 Task: Create in the project CitrusTech in Backlog an issue 'Develop a new tool for automated testing of mobile application battery consumption and optimization', assign it to team member softage.4@softage.net and change the status to IN PROGRESS. Create in the project CitrusTech in Backlog an issue 'Upgrade the website aesthetics and design of a web application to improve user experience and engagement', assign it to team member softage.1@softage.net and change the status to IN PROGRESS
Action: Mouse moved to (212, 59)
Screenshot: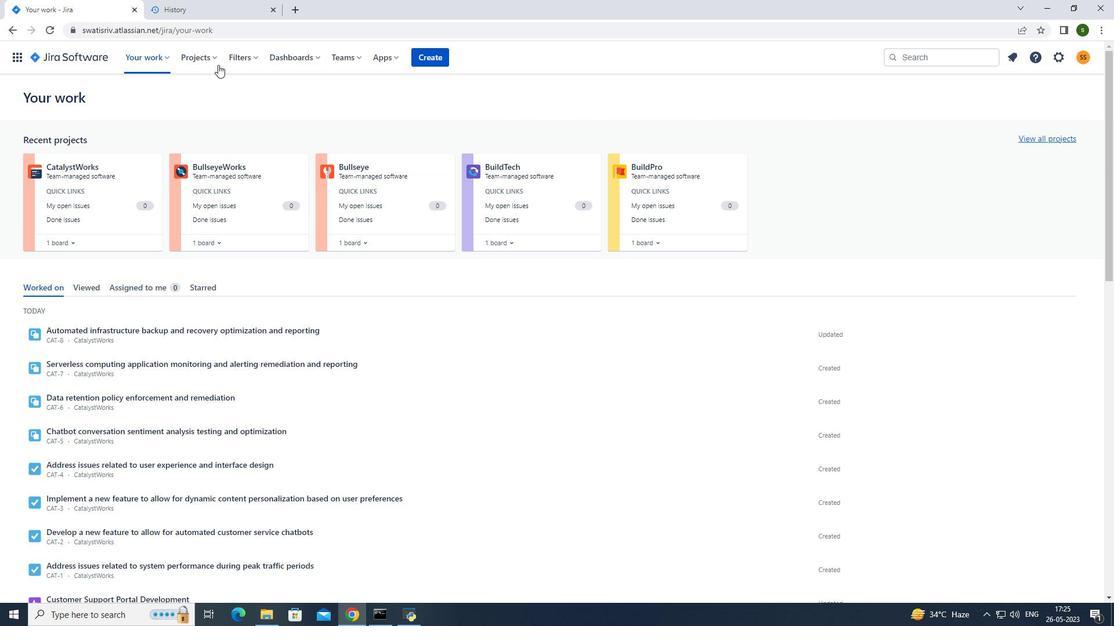 
Action: Mouse pressed left at (212, 59)
Screenshot: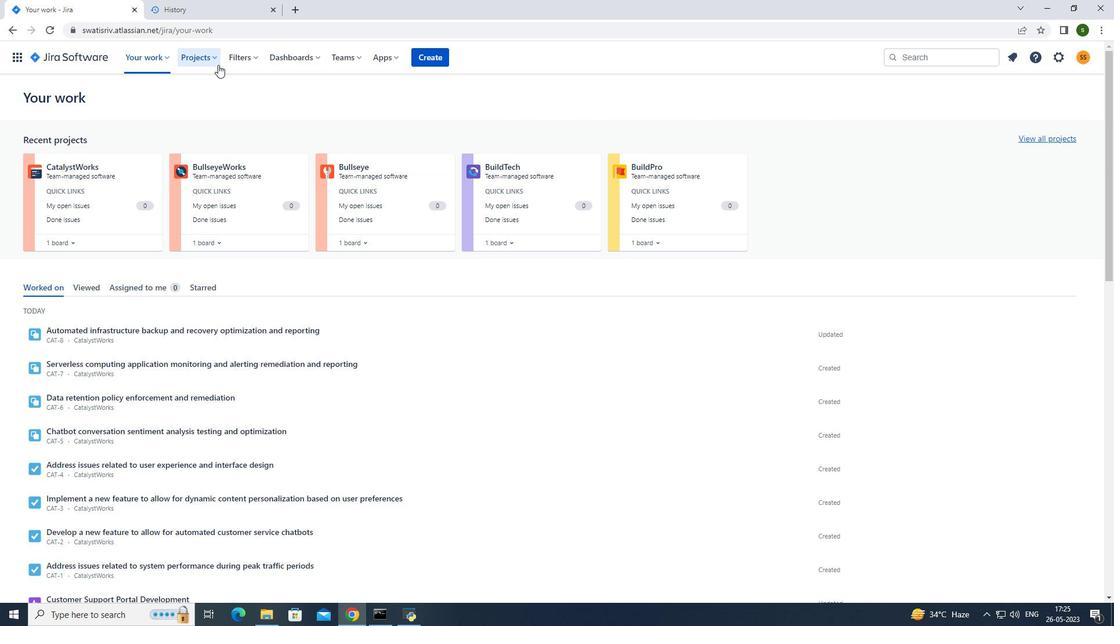 
Action: Mouse moved to (236, 97)
Screenshot: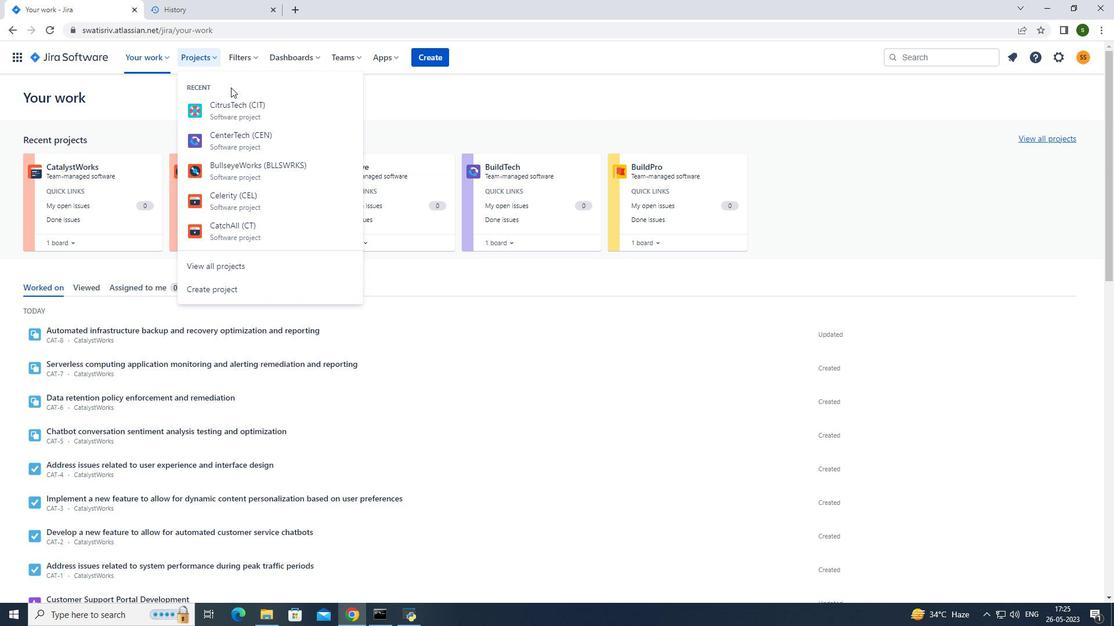 
Action: Mouse pressed left at (236, 97)
Screenshot: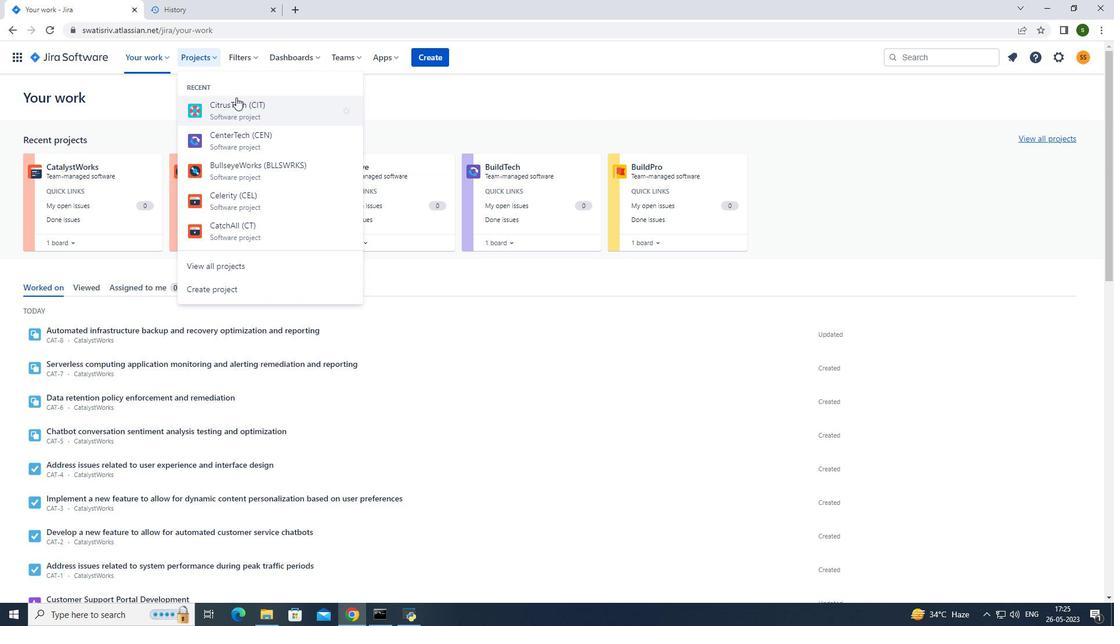 
Action: Mouse moved to (81, 181)
Screenshot: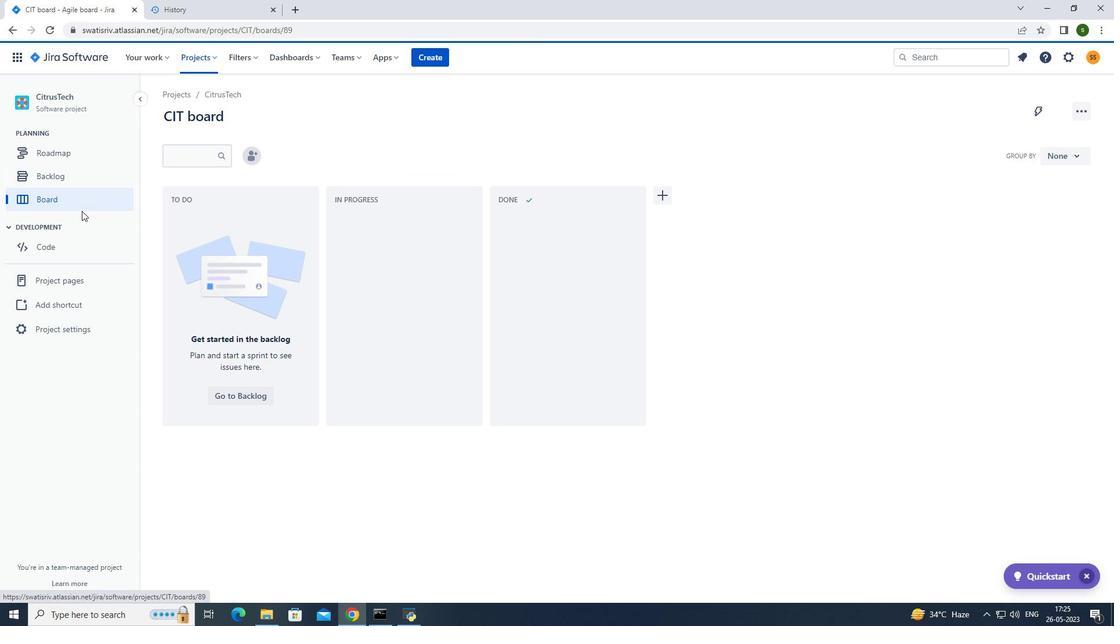 
Action: Mouse pressed left at (81, 181)
Screenshot: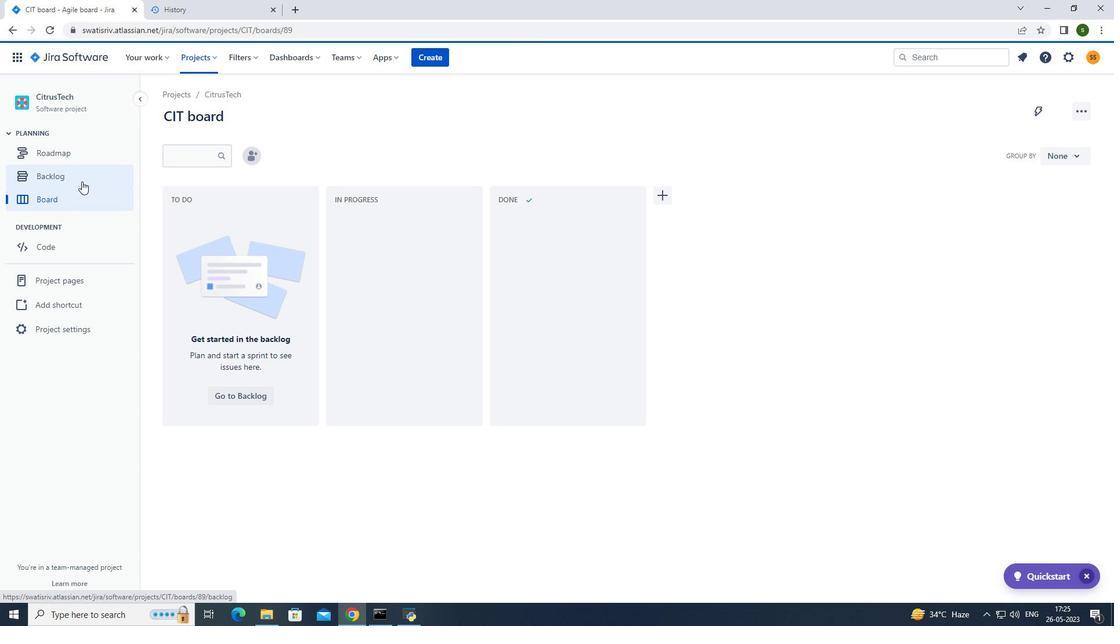 
Action: Mouse moved to (425, 428)
Screenshot: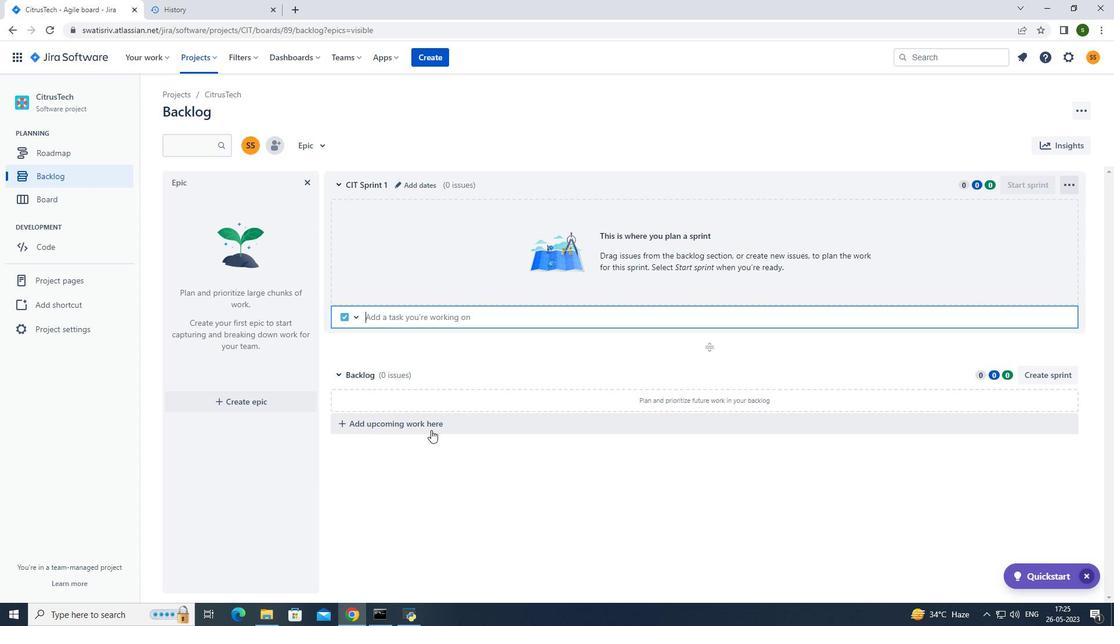 
Action: Mouse pressed left at (425, 428)
Screenshot: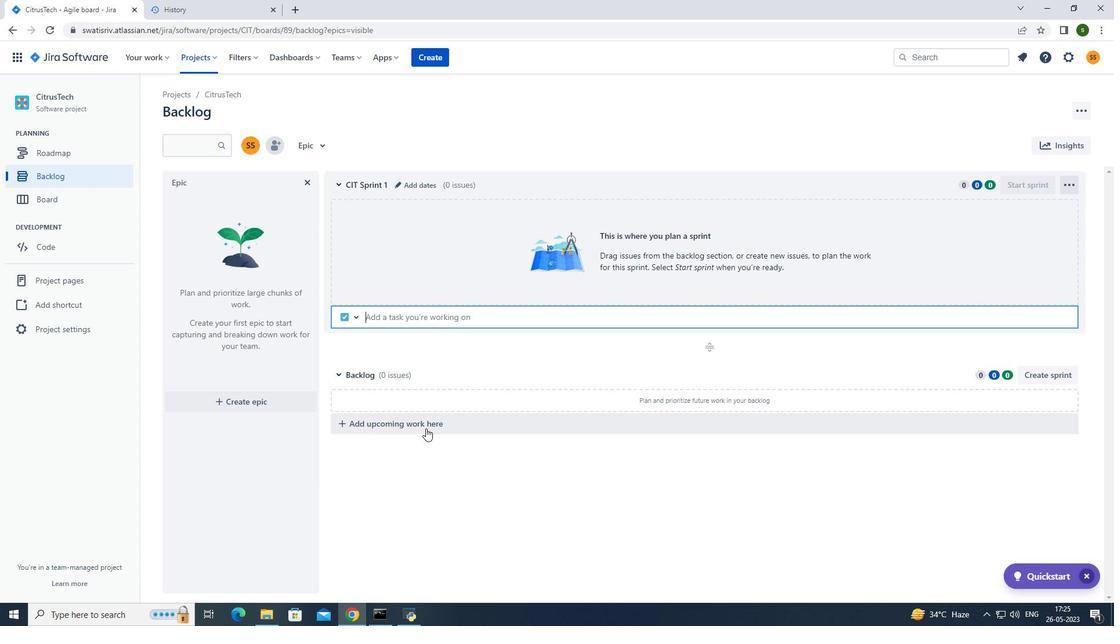 
Action: Mouse moved to (431, 426)
Screenshot: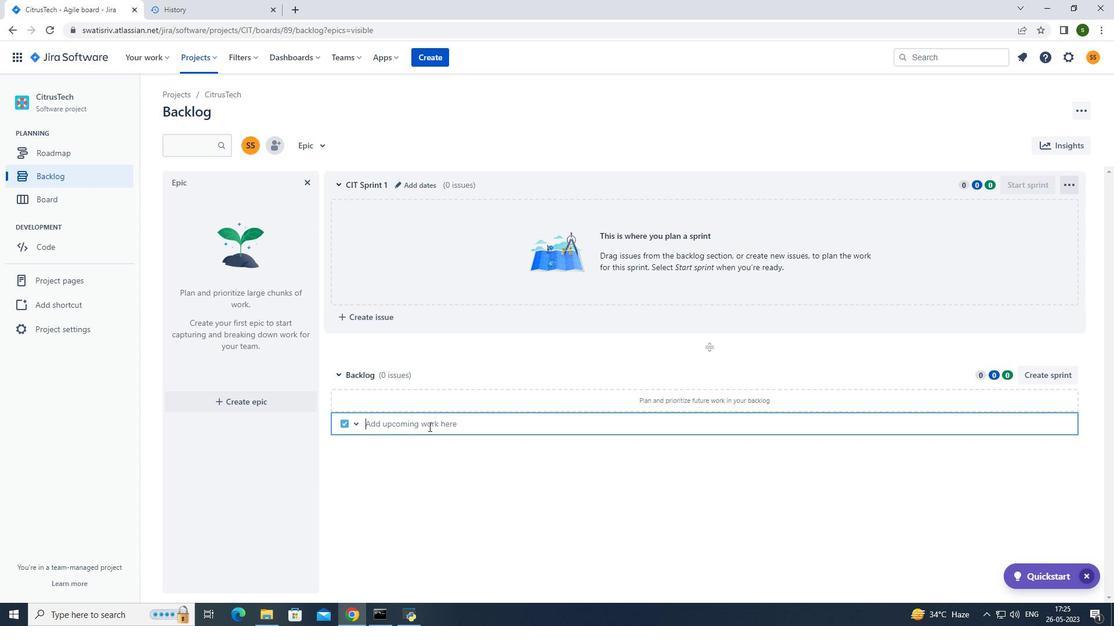 
Action: Mouse pressed left at (431, 426)
Screenshot: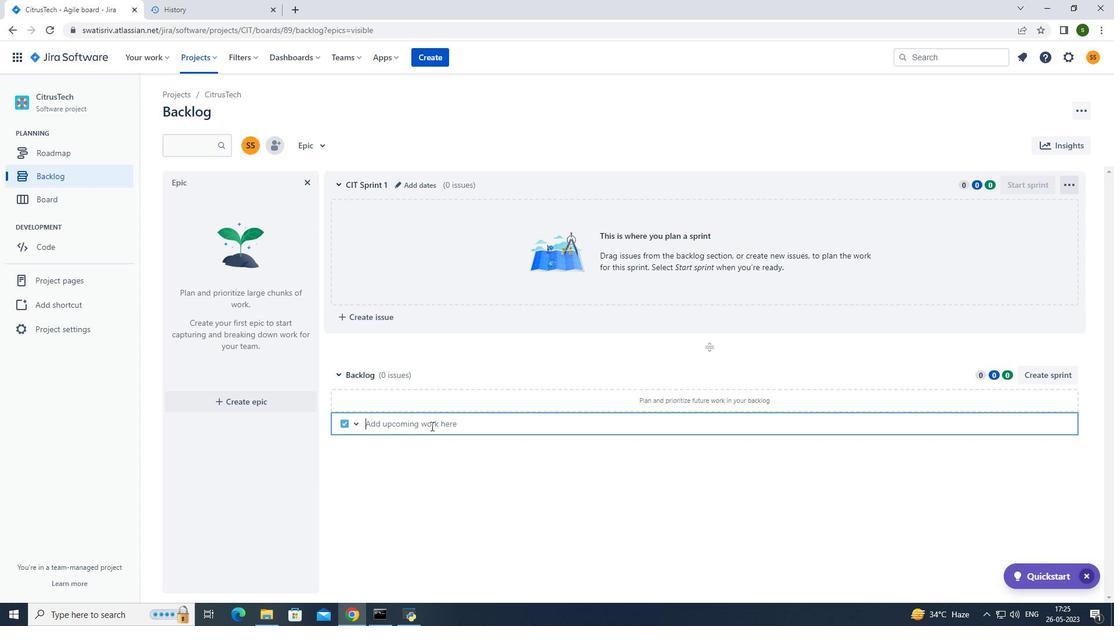 
Action: Key pressed <Key.caps_lock>D<Key.caps_lock>evelop<Key.space>a<Key.space>new<Key.space>tool<Key.space>for<Key.space>automated<Key.space>testing<Key.space>of<Key.space>mobile<Key.space>applicatio
Screenshot: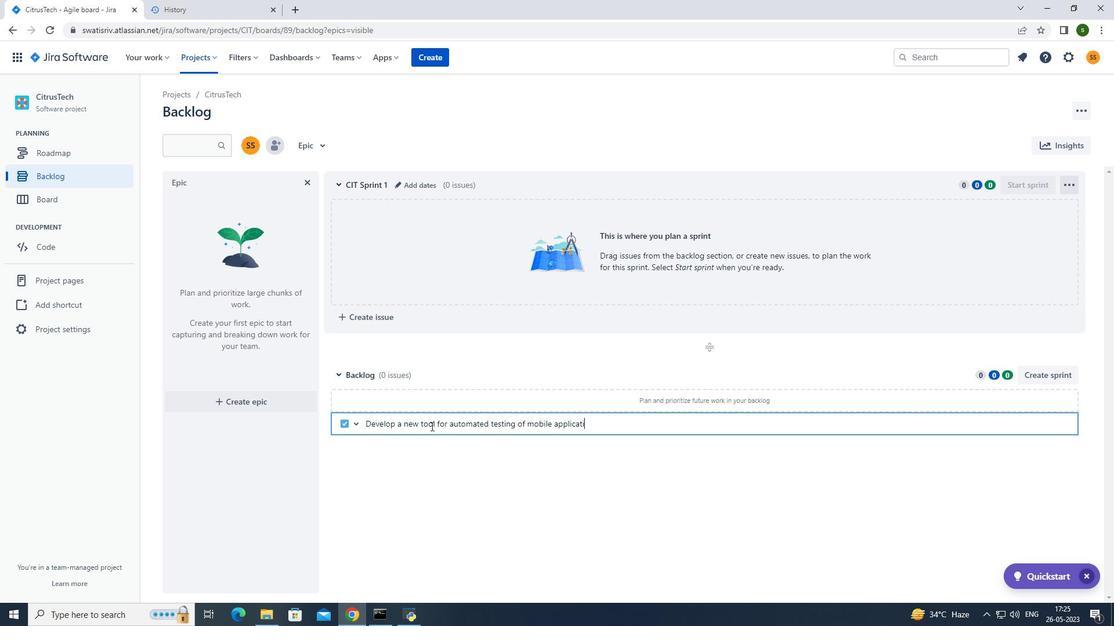 
Action: Mouse moved to (431, 425)
Screenshot: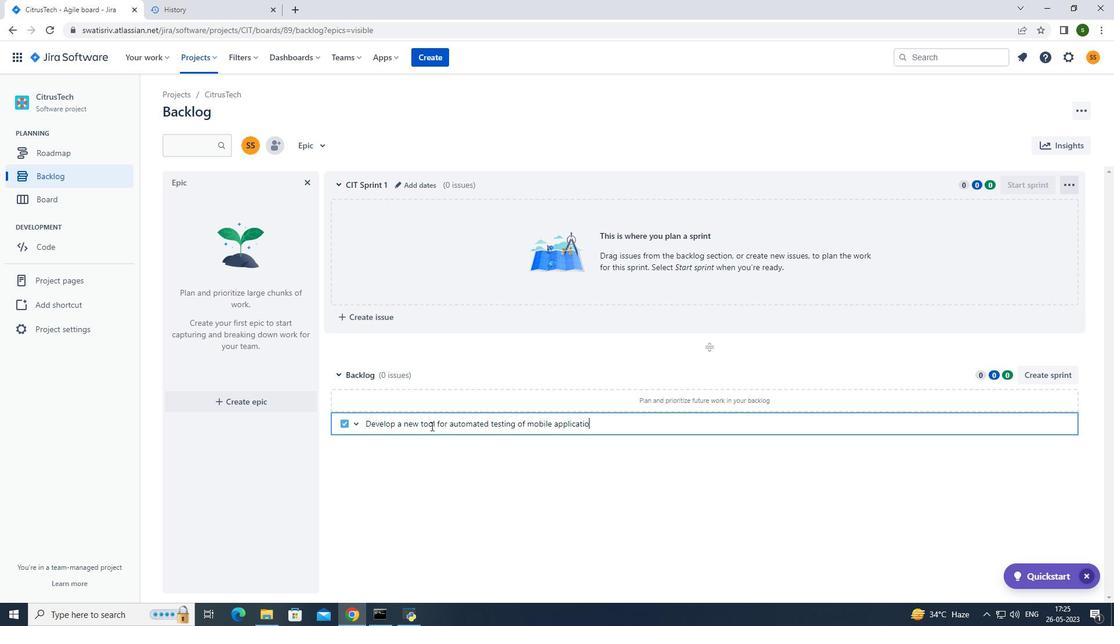 
Action: Key pressed n<Key.space>battery<Key.space>consumption<Key.space>and<Key.space>optimization<Key.enter>
Screenshot: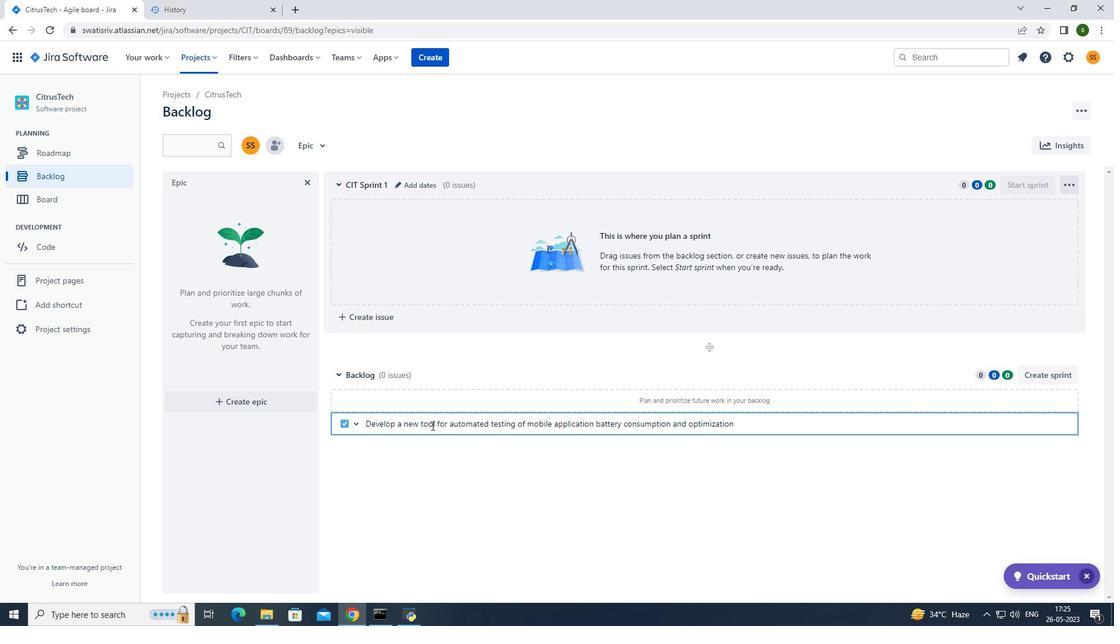 
Action: Mouse moved to (1036, 398)
Screenshot: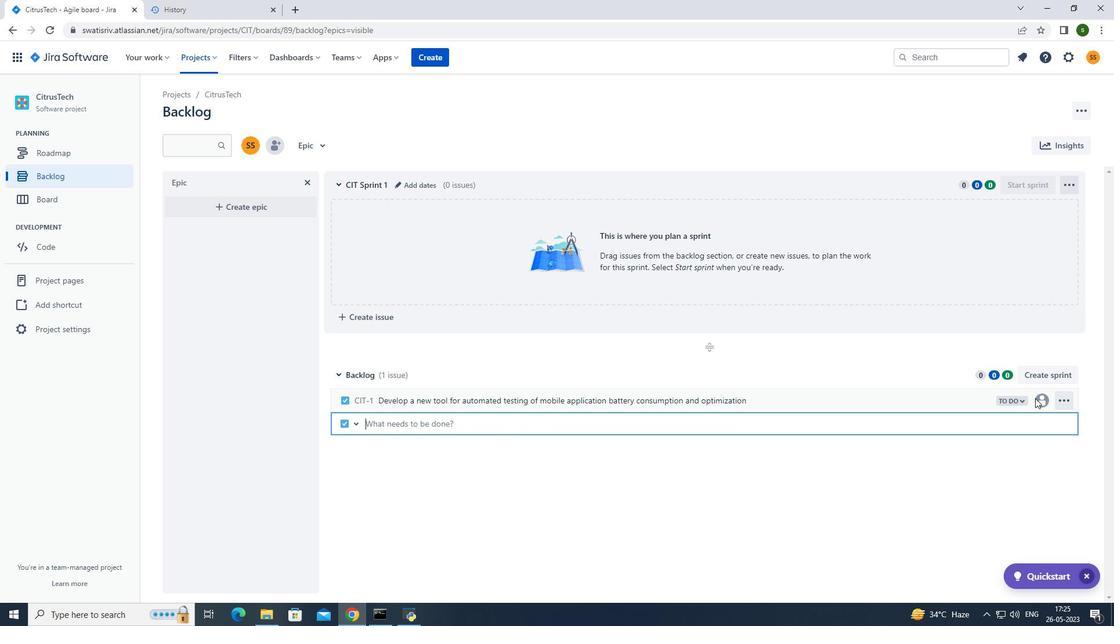 
Action: Mouse pressed left at (1036, 398)
Screenshot: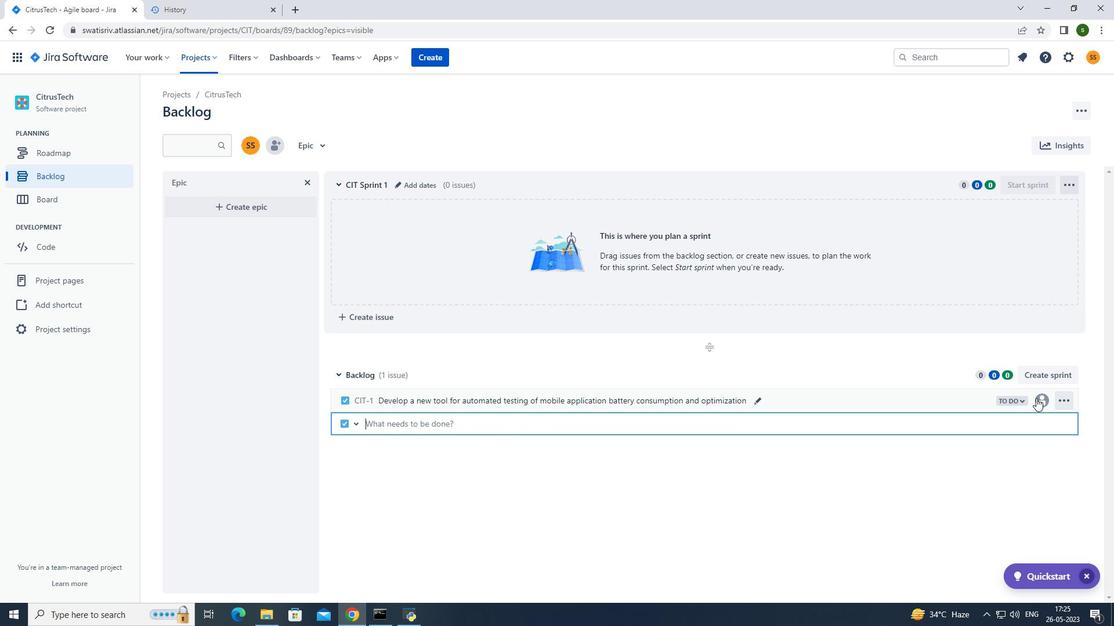 
Action: Mouse moved to (960, 421)
Screenshot: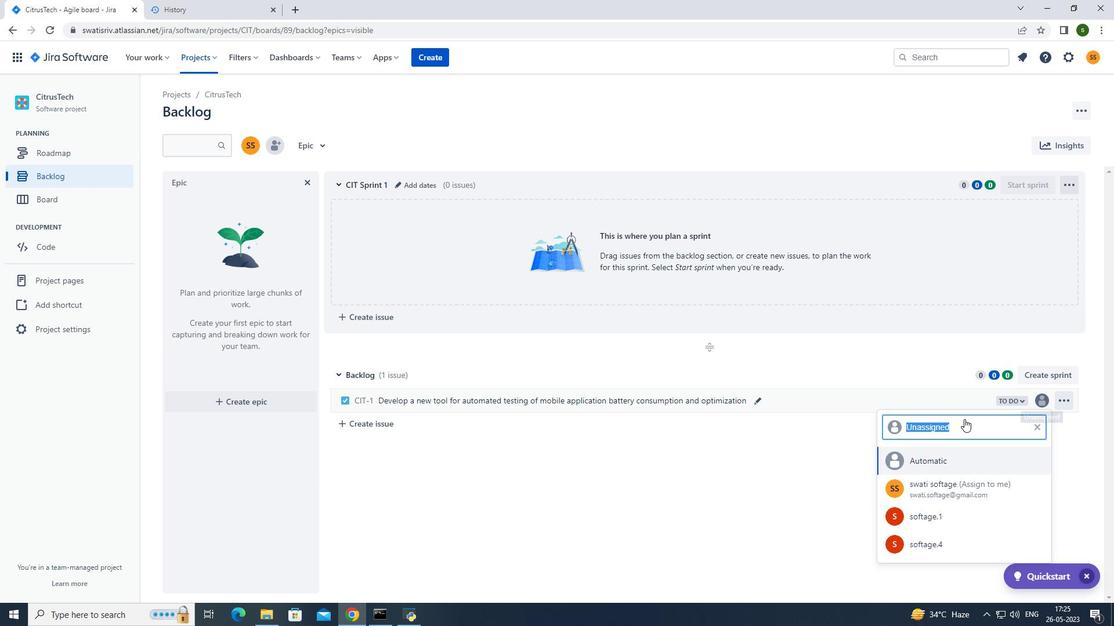 
Action: Key pressed softage.4<Key.shift>@softage.net
Screenshot: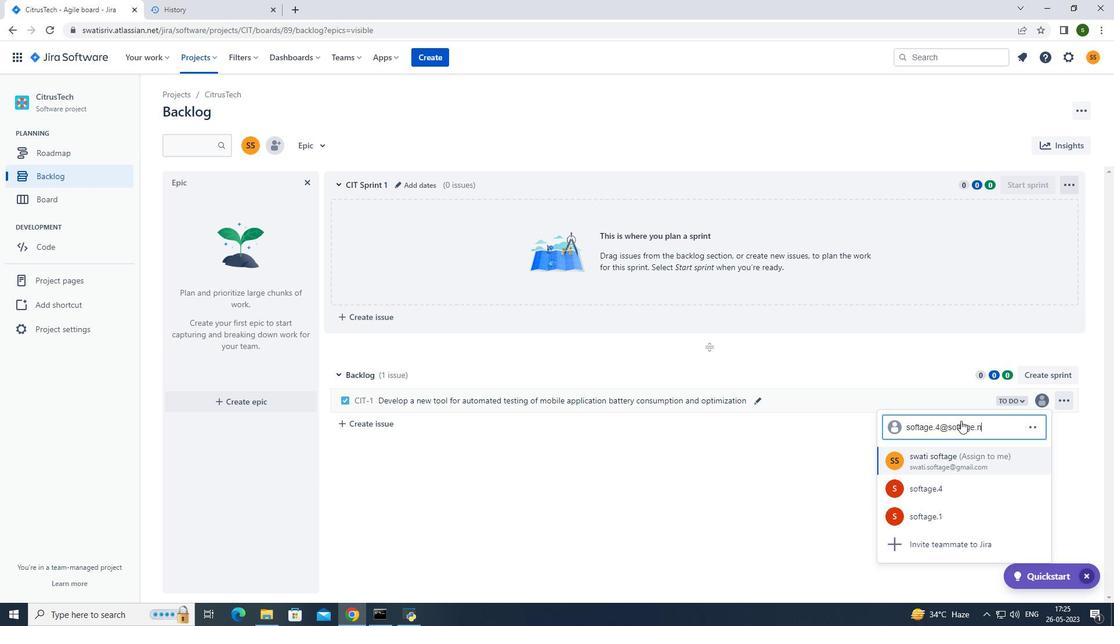 
Action: Mouse moved to (952, 460)
Screenshot: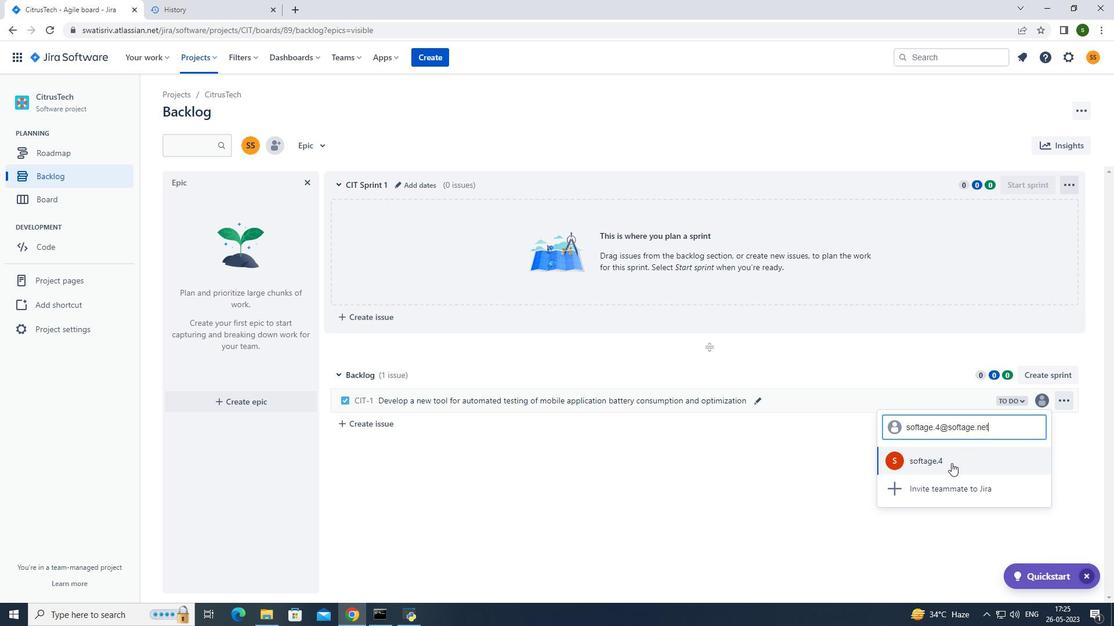 
Action: Mouse pressed left at (952, 460)
Screenshot: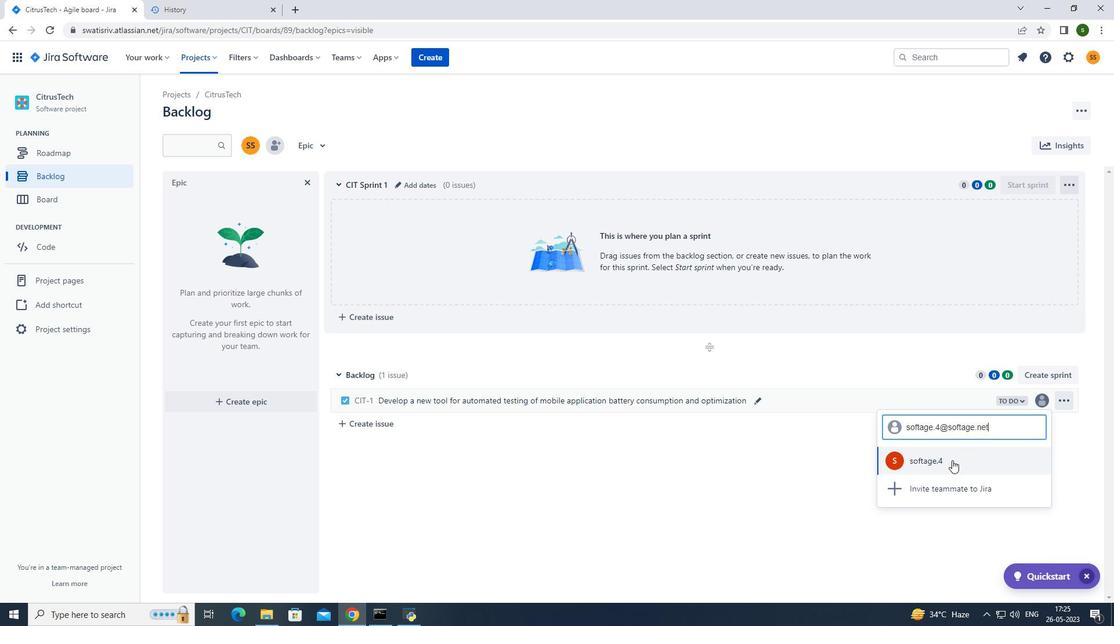 
Action: Mouse moved to (1021, 396)
Screenshot: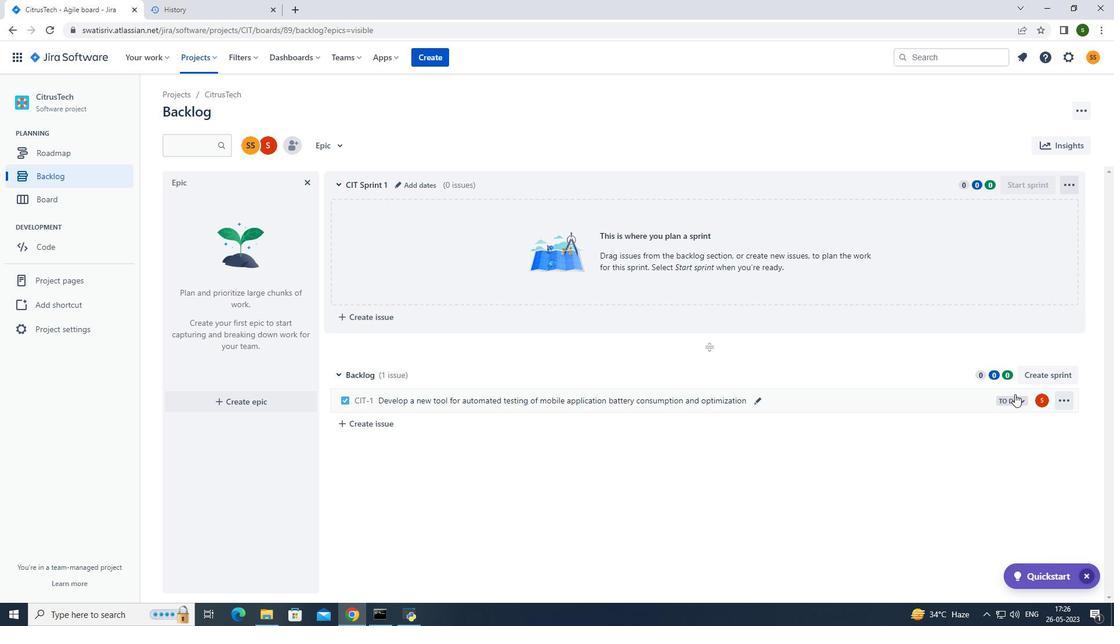 
Action: Mouse pressed left at (1021, 396)
Screenshot: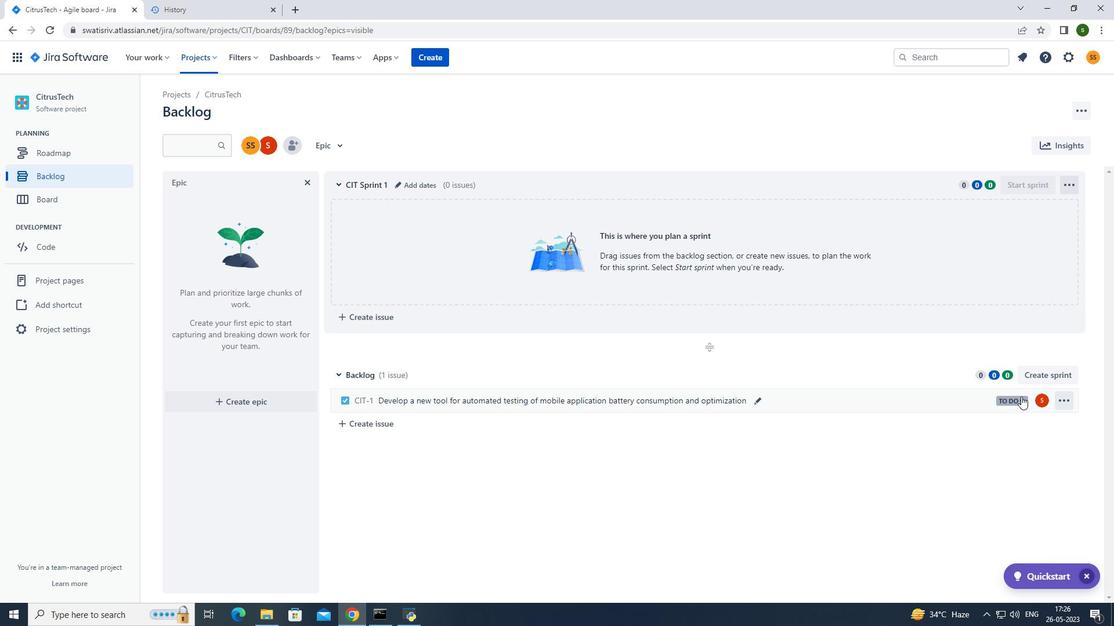 
Action: Mouse moved to (942, 426)
Screenshot: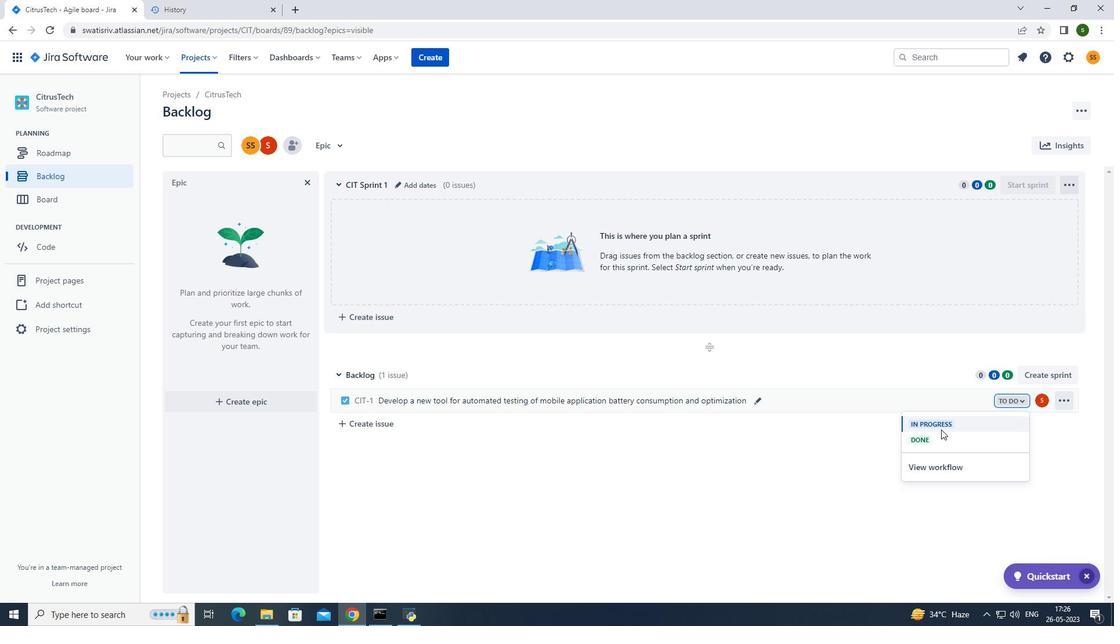 
Action: Mouse pressed left at (942, 426)
Screenshot: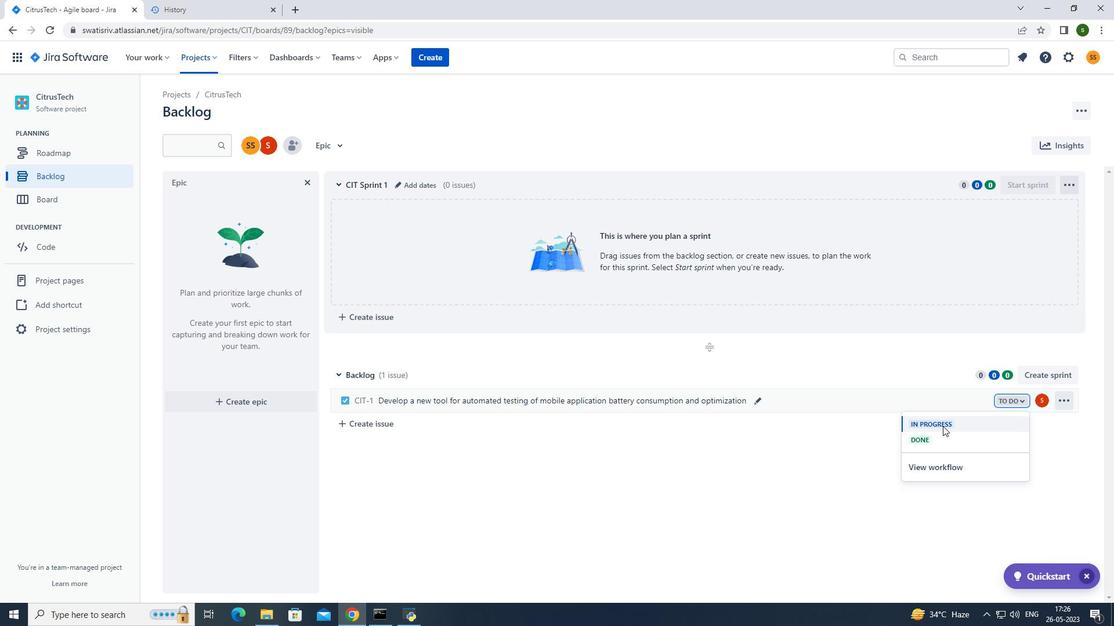 
Action: Mouse moved to (213, 64)
Screenshot: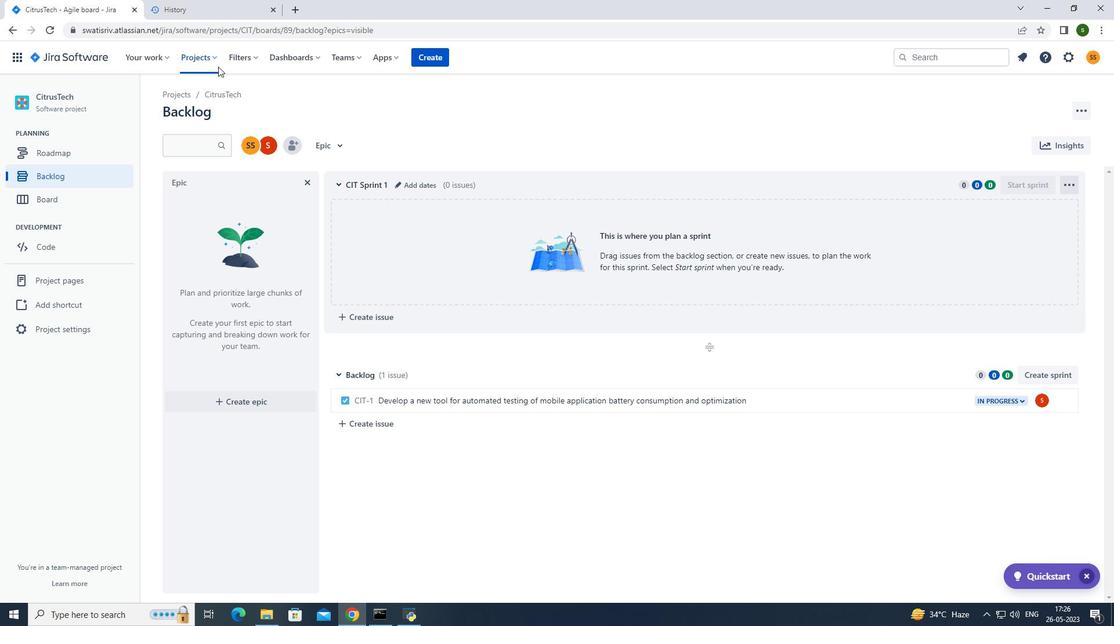 
Action: Mouse pressed left at (213, 64)
Screenshot: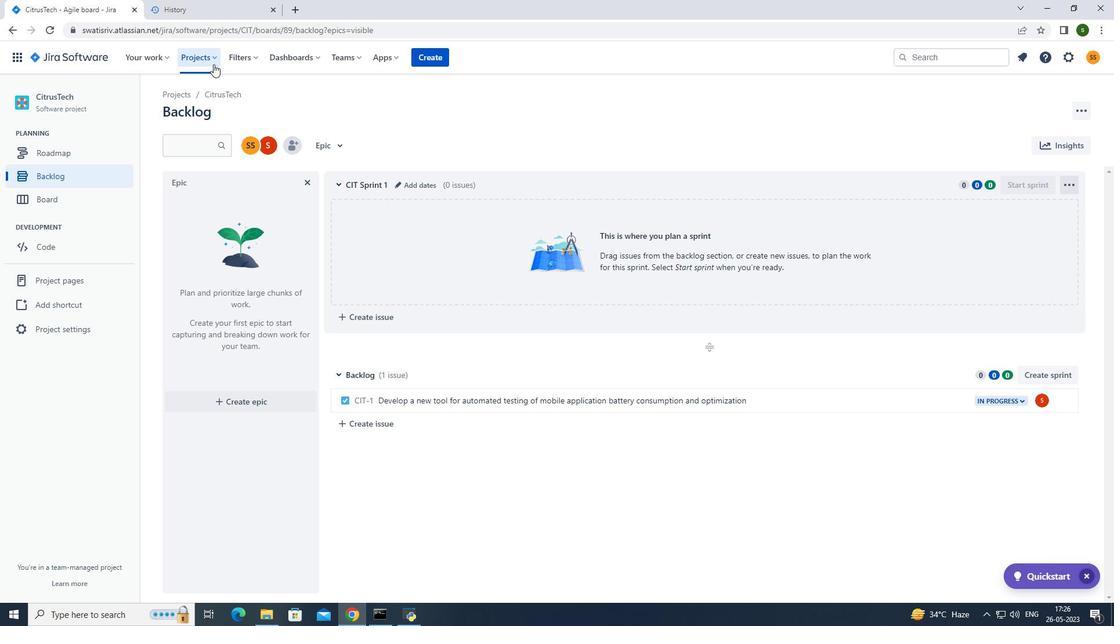 
Action: Mouse moved to (240, 108)
Screenshot: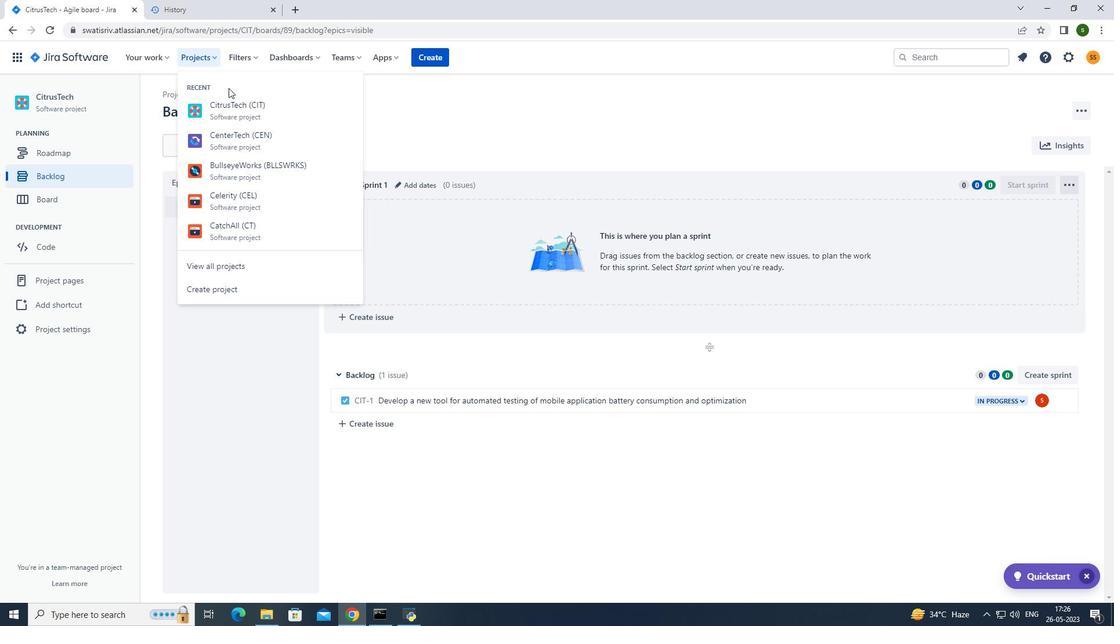 
Action: Mouse pressed left at (240, 108)
Screenshot: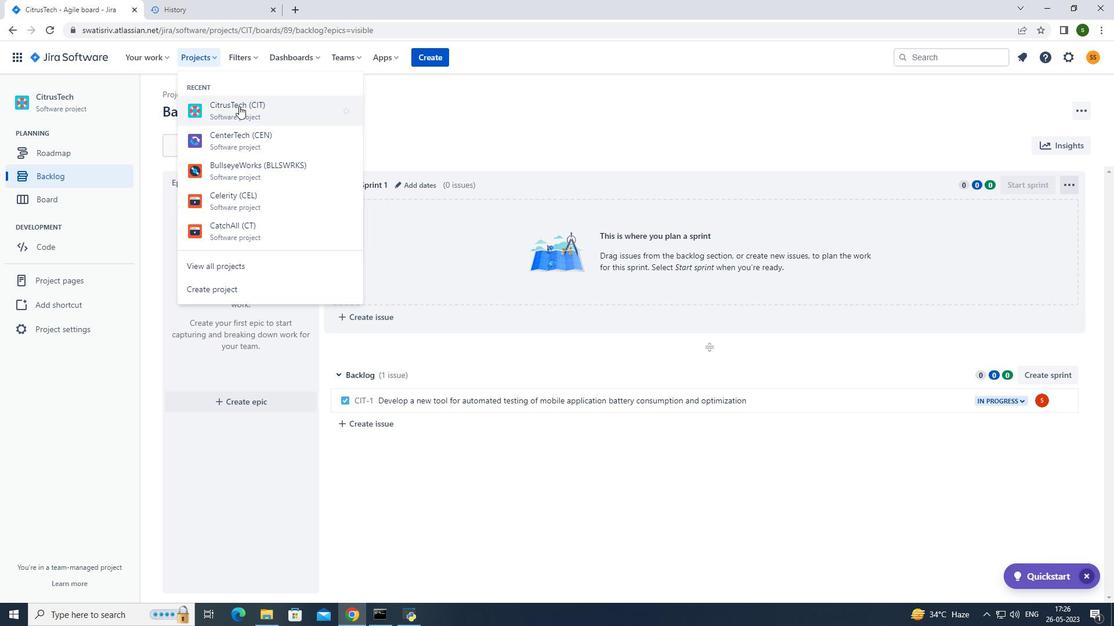 
Action: Mouse moved to (72, 174)
Screenshot: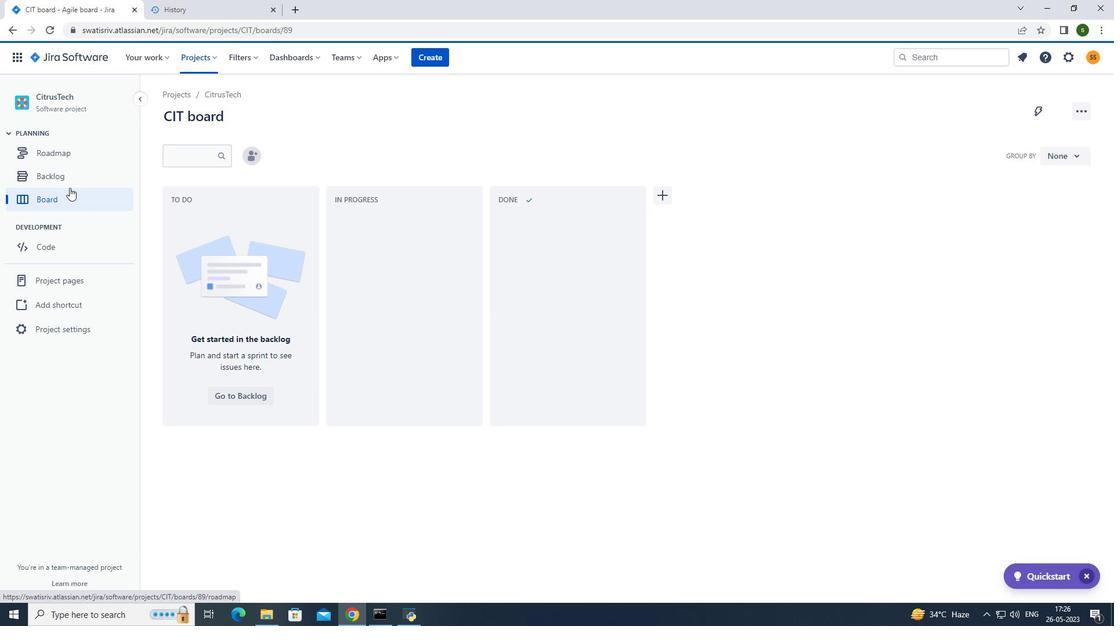 
Action: Mouse pressed left at (72, 174)
Screenshot: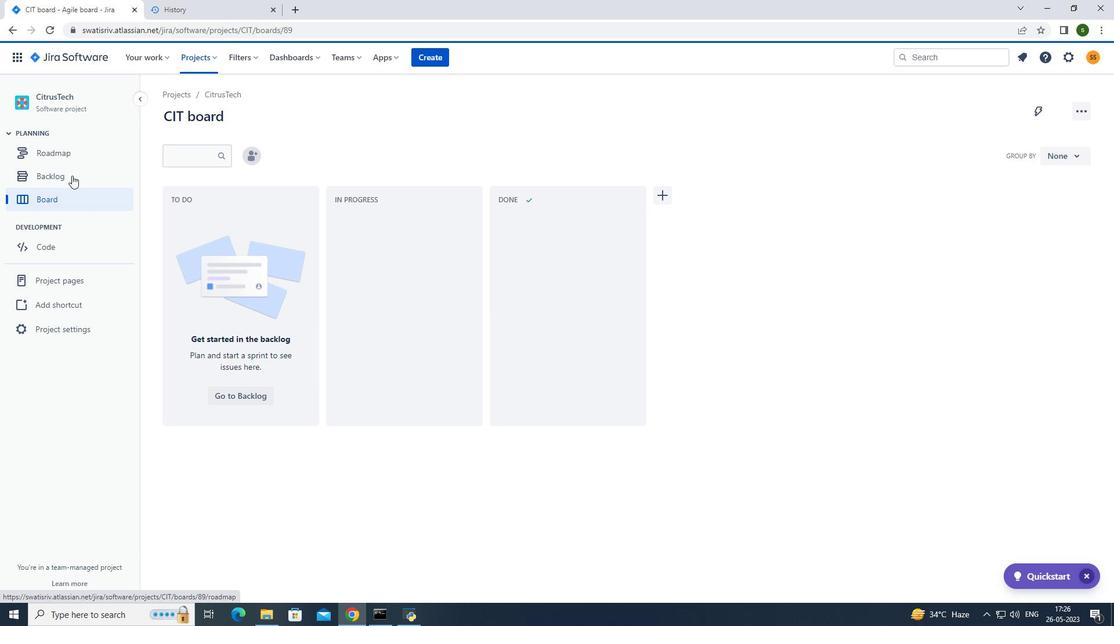 
Action: Mouse moved to (392, 424)
Screenshot: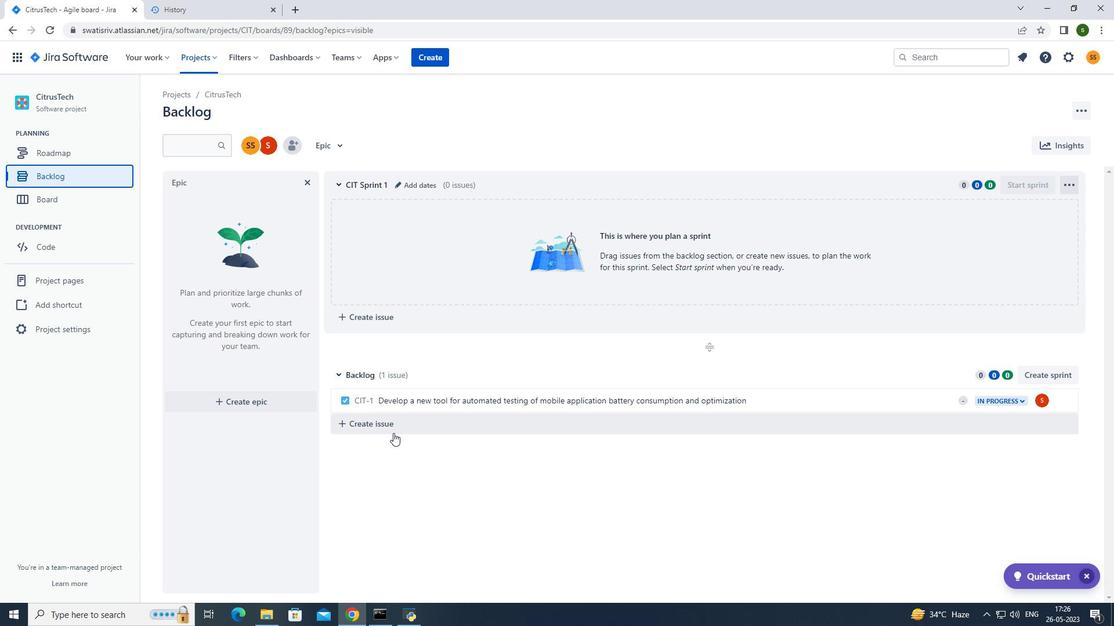 
Action: Mouse pressed left at (392, 424)
Screenshot: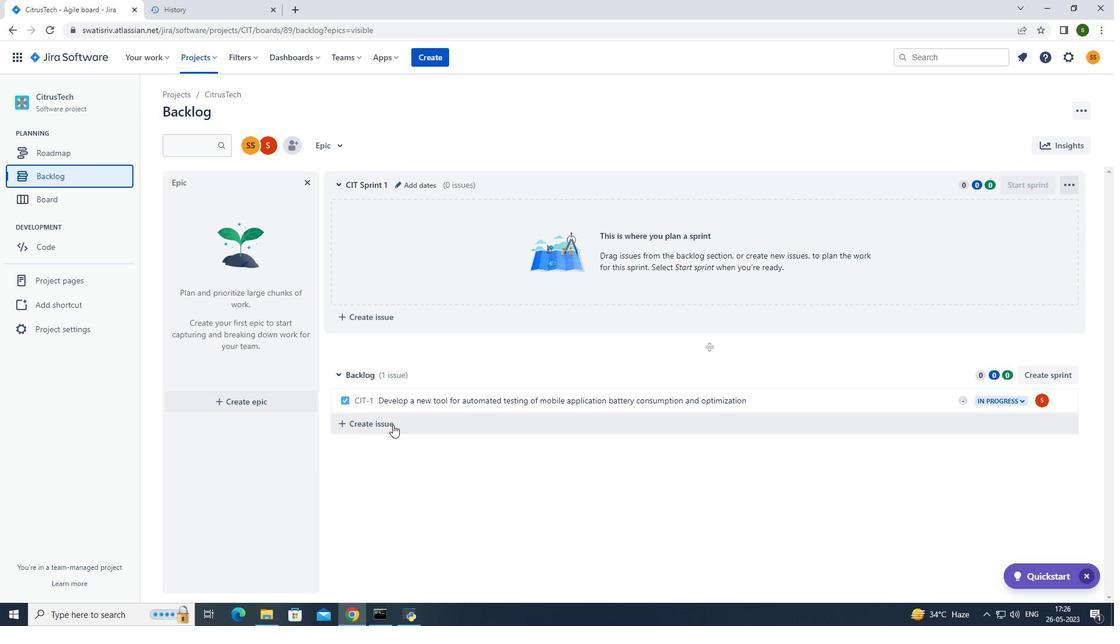 
Action: Mouse moved to (424, 424)
Screenshot: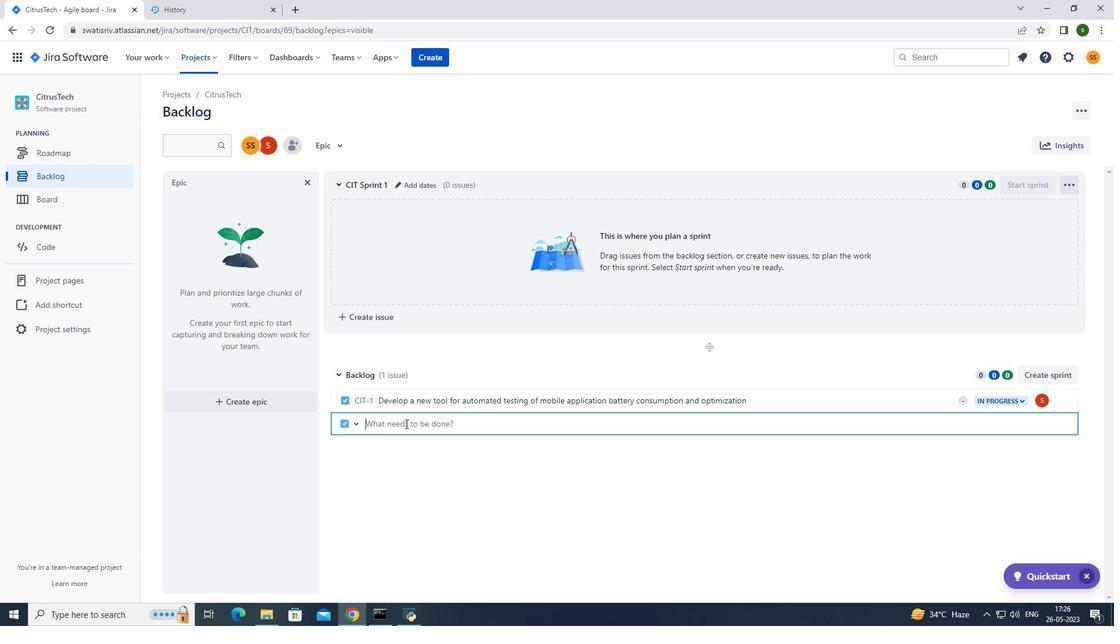 
Action: Mouse pressed left at (424, 424)
Screenshot: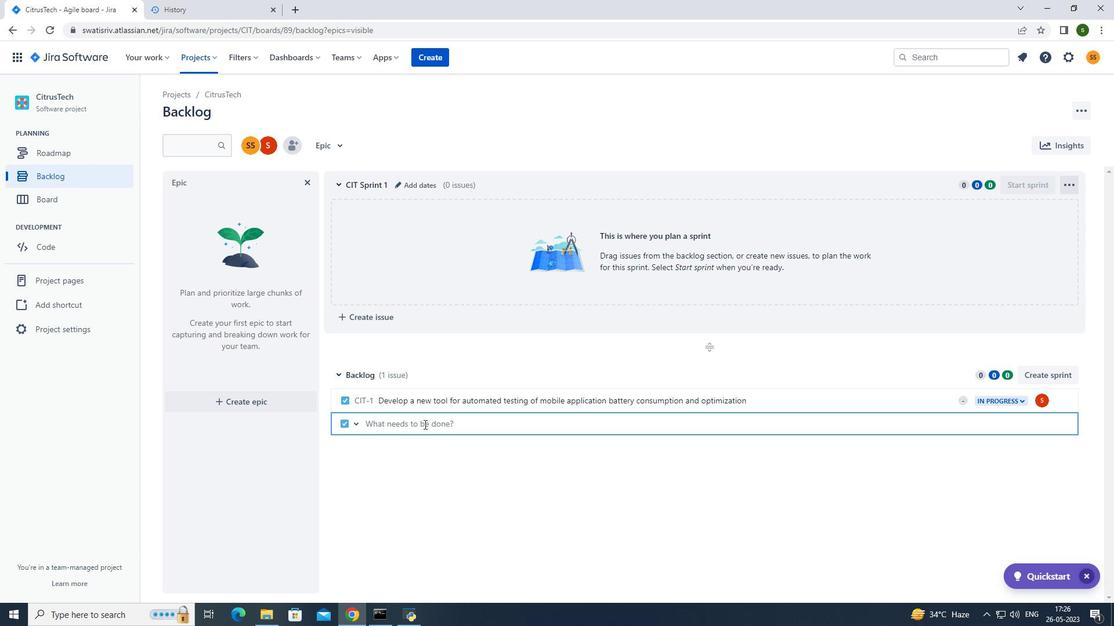 
Action: Key pressed <Key.caps_lock>U<Key.caps_lock>pgrade<Key.space>the<Key.space>website<Key.space>asthectics<Key.space>and<Key.space>design<Key.space>of<Key.space>a<Key.space>web<Key.space>application<Key.space>to<Key.space>improve<Key.space>user<Key.space>experience<Key.space>and<Key.space>ene<Key.backspace>gagement<Key.enter>
Screenshot: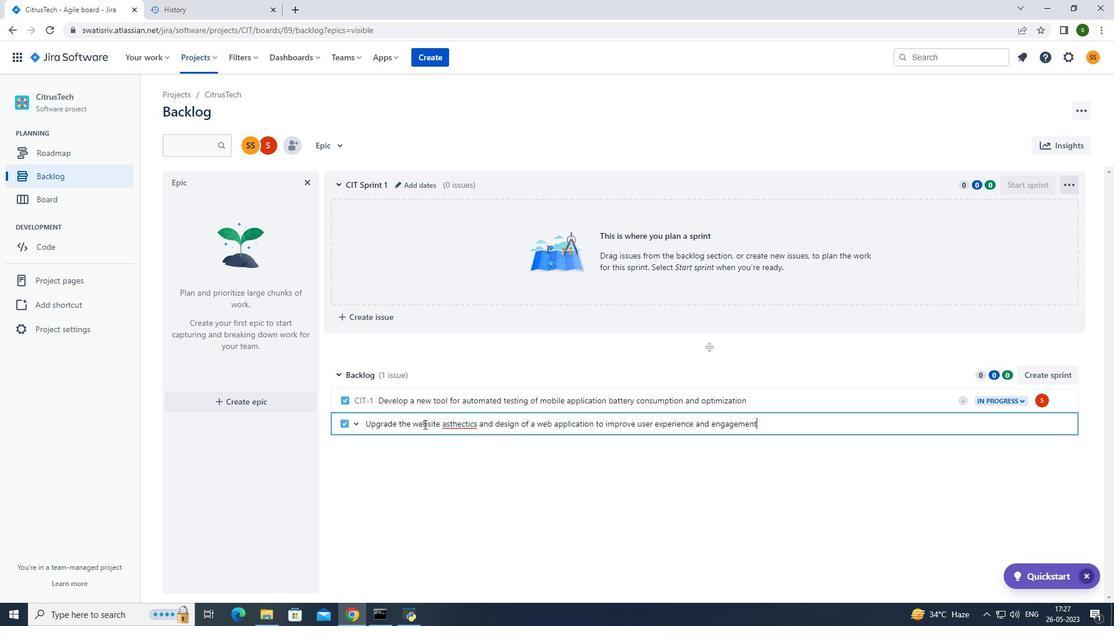 
Action: Mouse moved to (1042, 425)
Screenshot: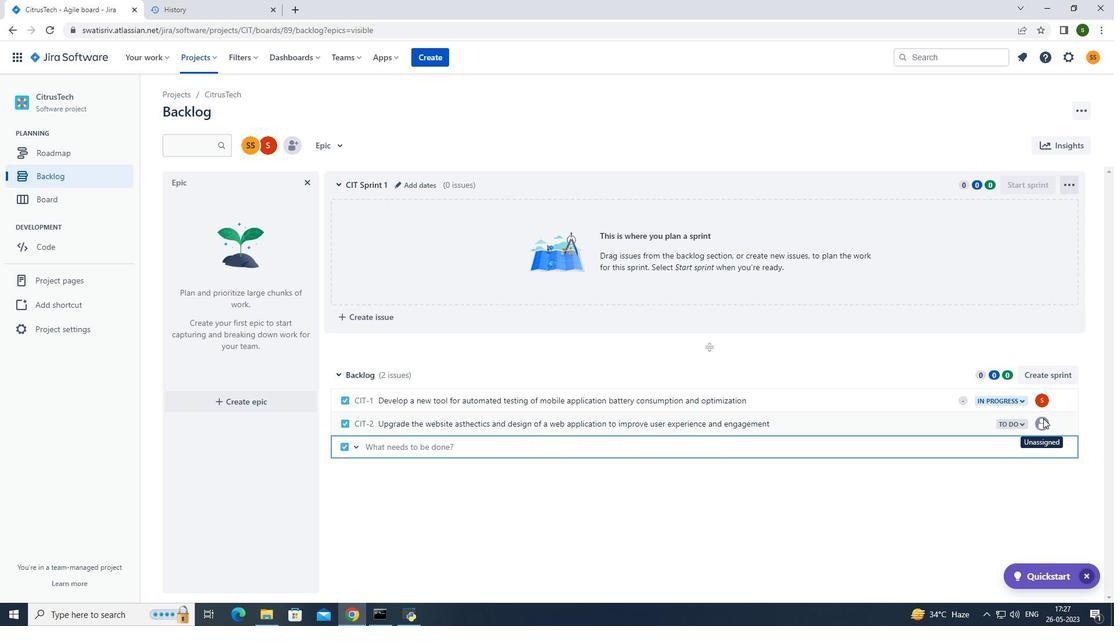 
Action: Mouse pressed left at (1042, 425)
Screenshot: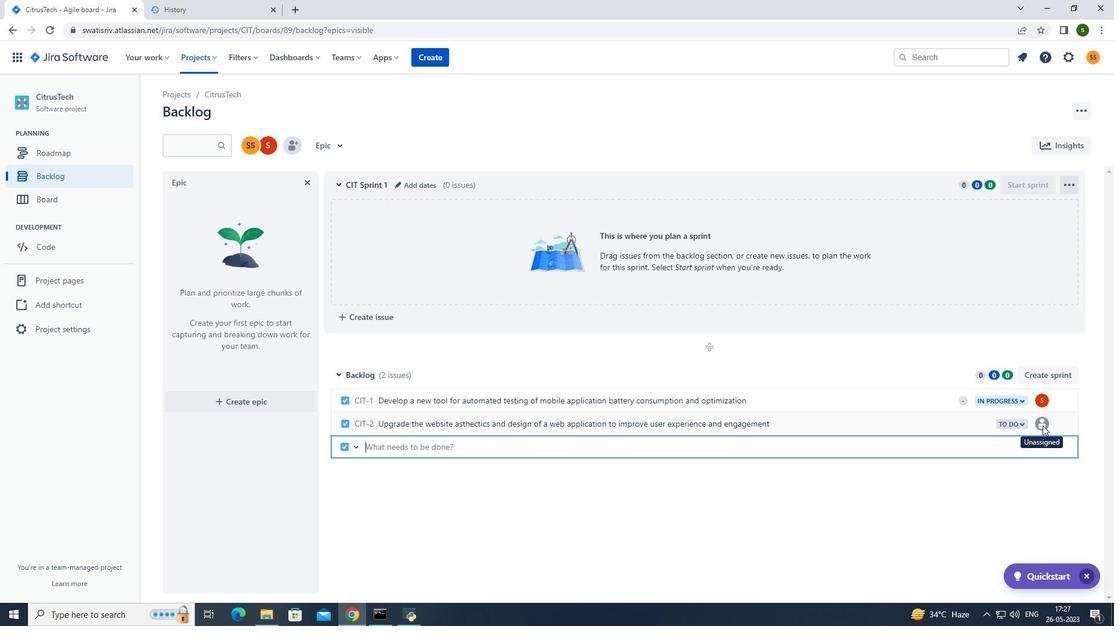 
Action: Mouse moved to (1042, 427)
Screenshot: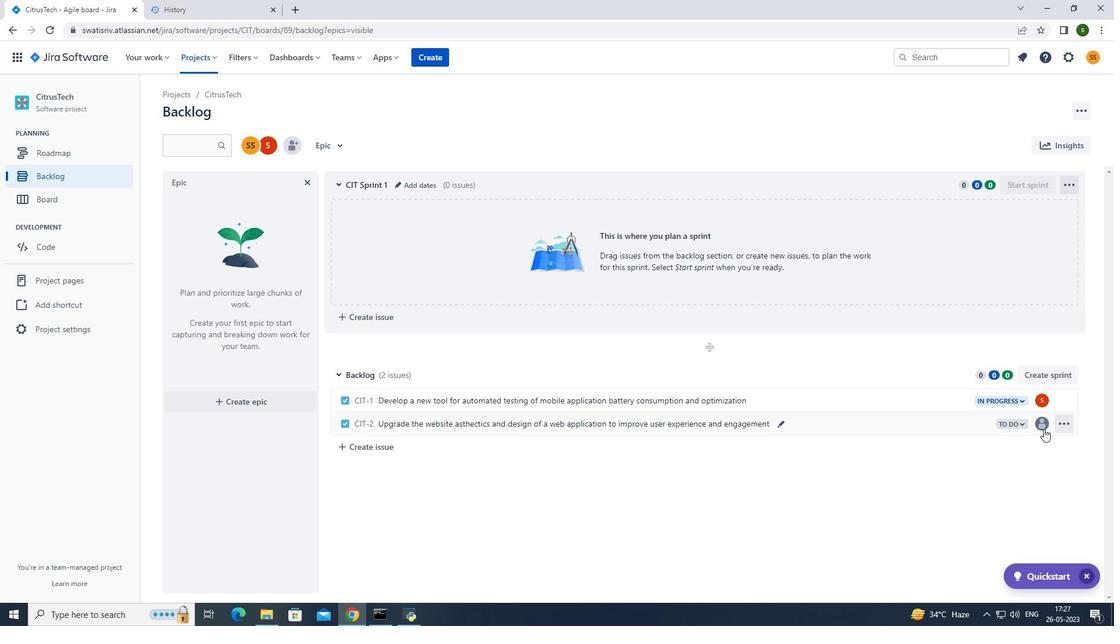 
Action: Mouse pressed left at (1042, 427)
Screenshot: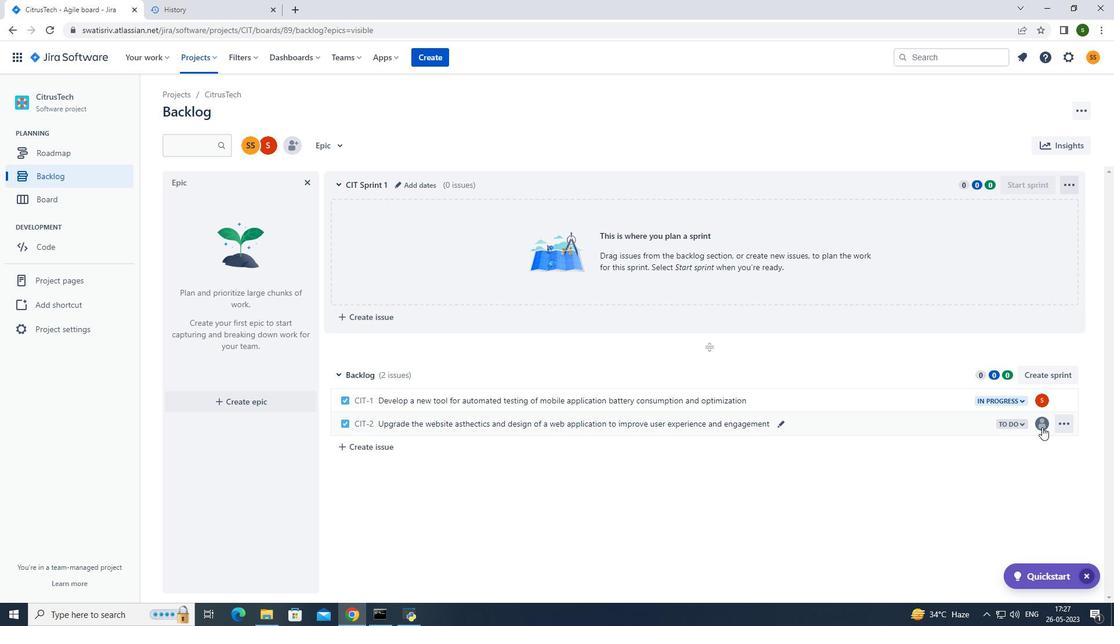 
Action: Mouse moved to (968, 453)
Screenshot: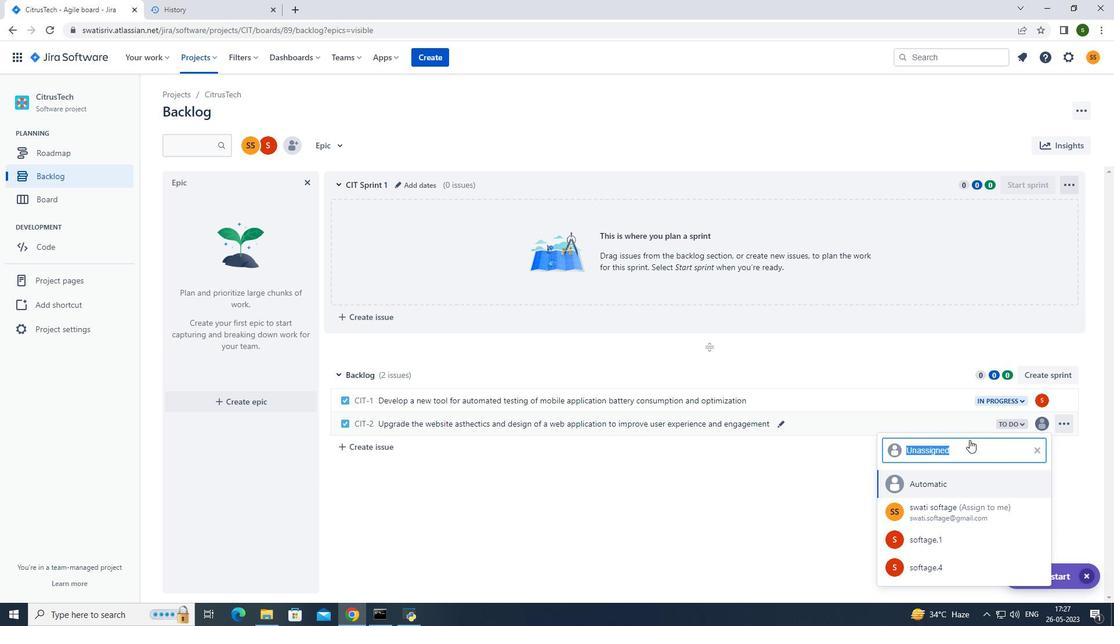 
Action: Key pressed softage.1<Key.shift>@softage.net
Screenshot: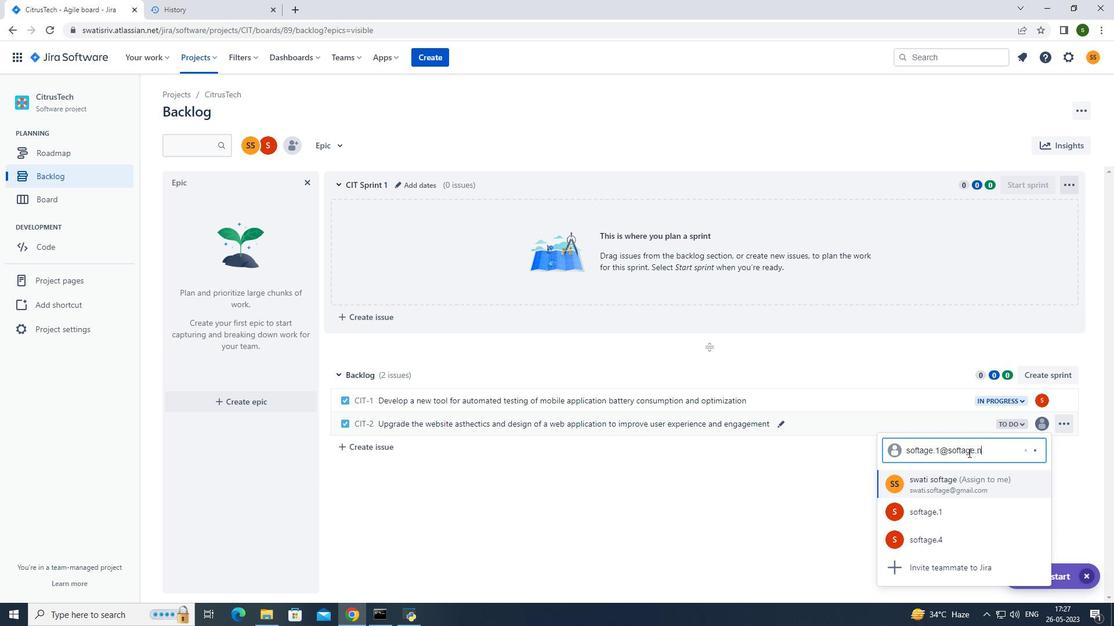 
Action: Mouse moved to (963, 486)
Screenshot: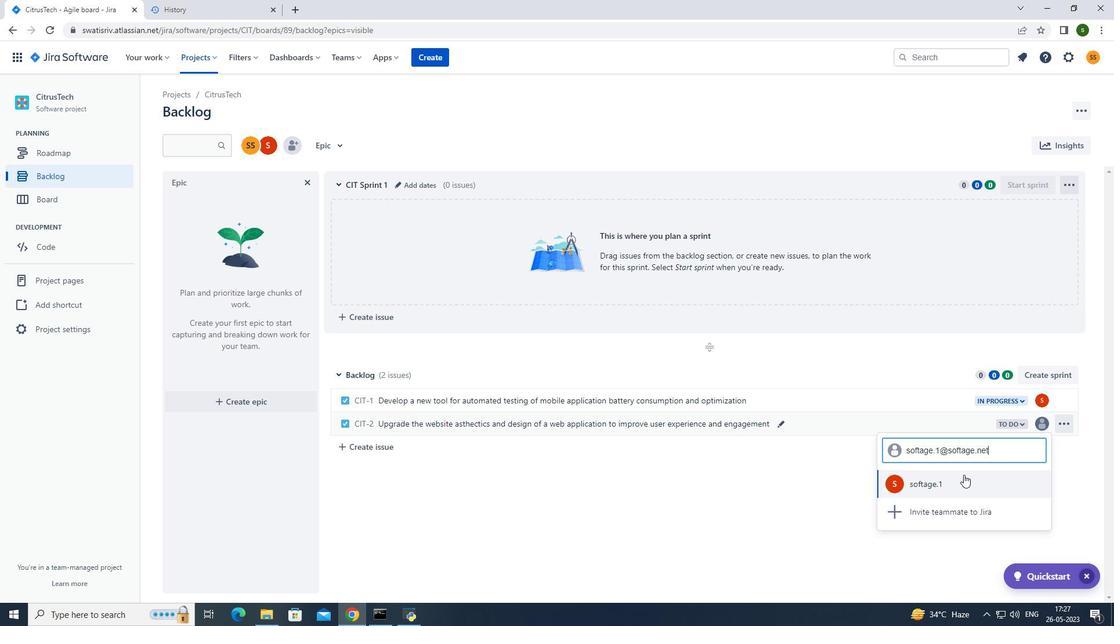 
Action: Mouse pressed left at (963, 486)
Screenshot: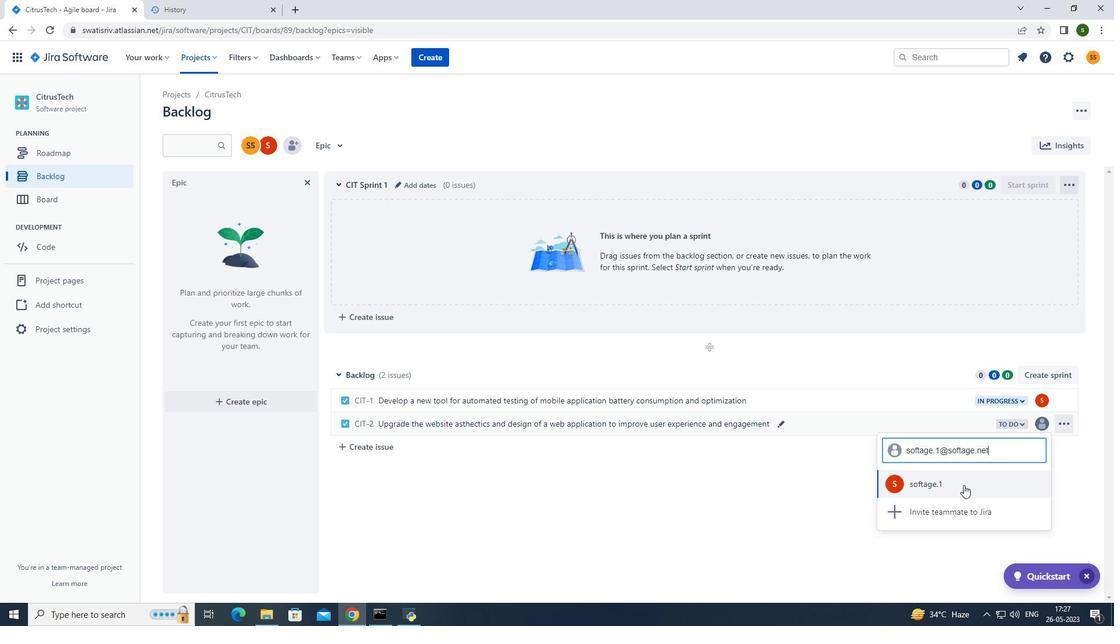 
Action: Mouse moved to (1011, 422)
Screenshot: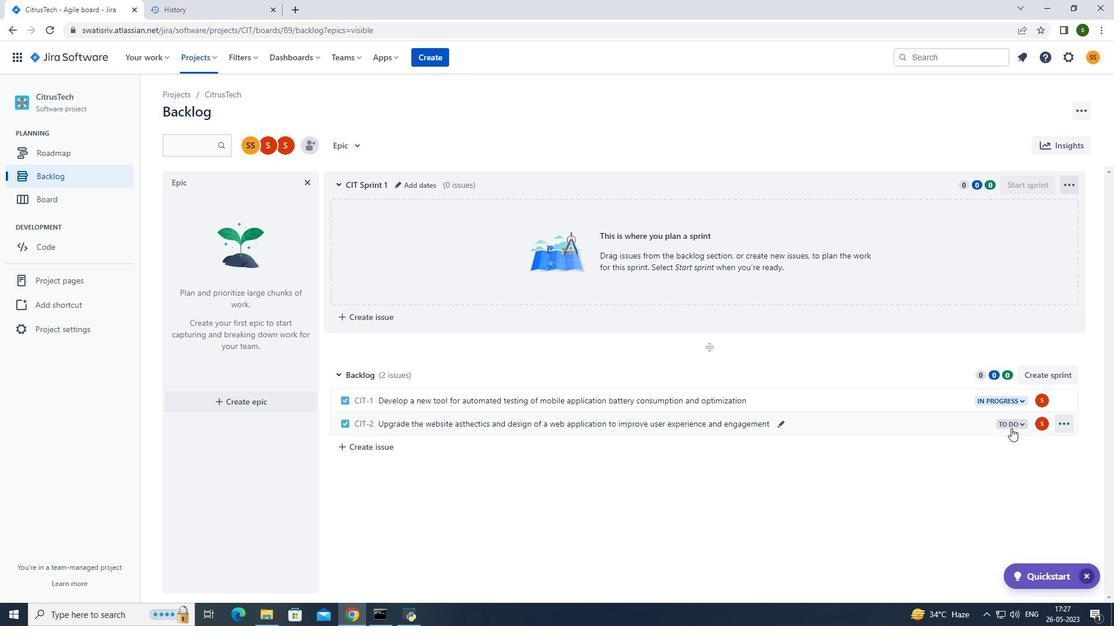 
Action: Mouse pressed left at (1011, 422)
Screenshot: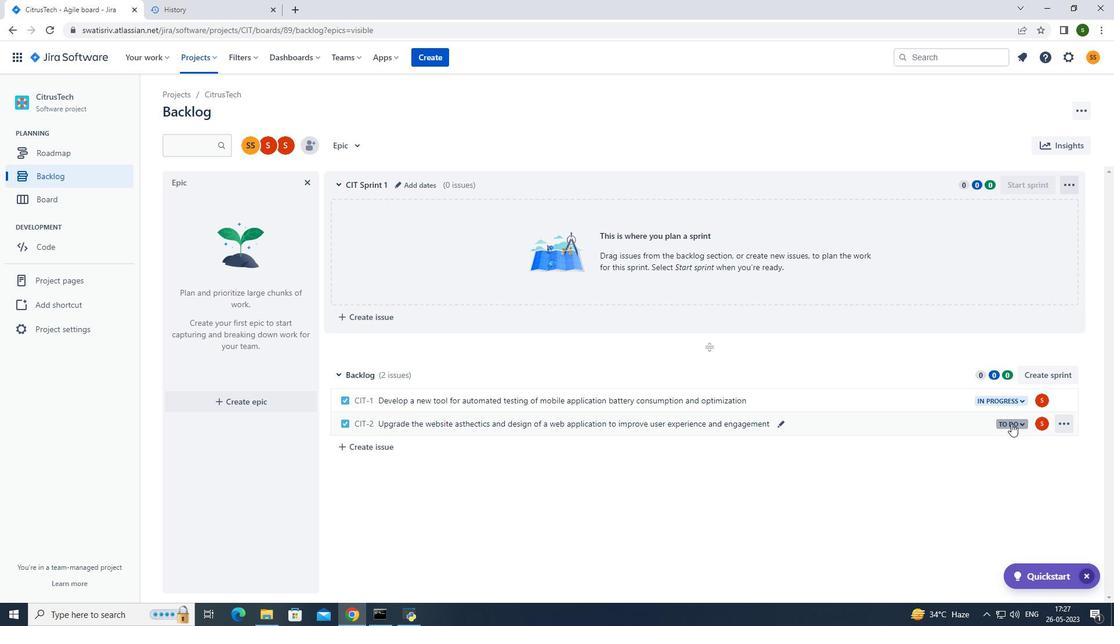 
Action: Mouse moved to (941, 445)
Screenshot: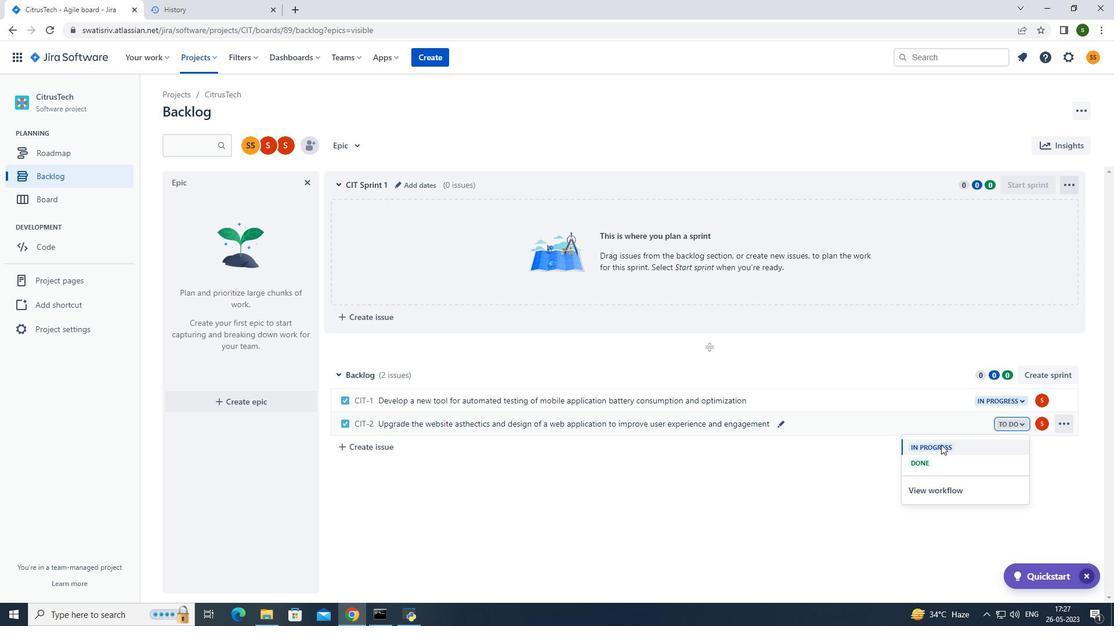 
Action: Mouse pressed left at (941, 445)
Screenshot: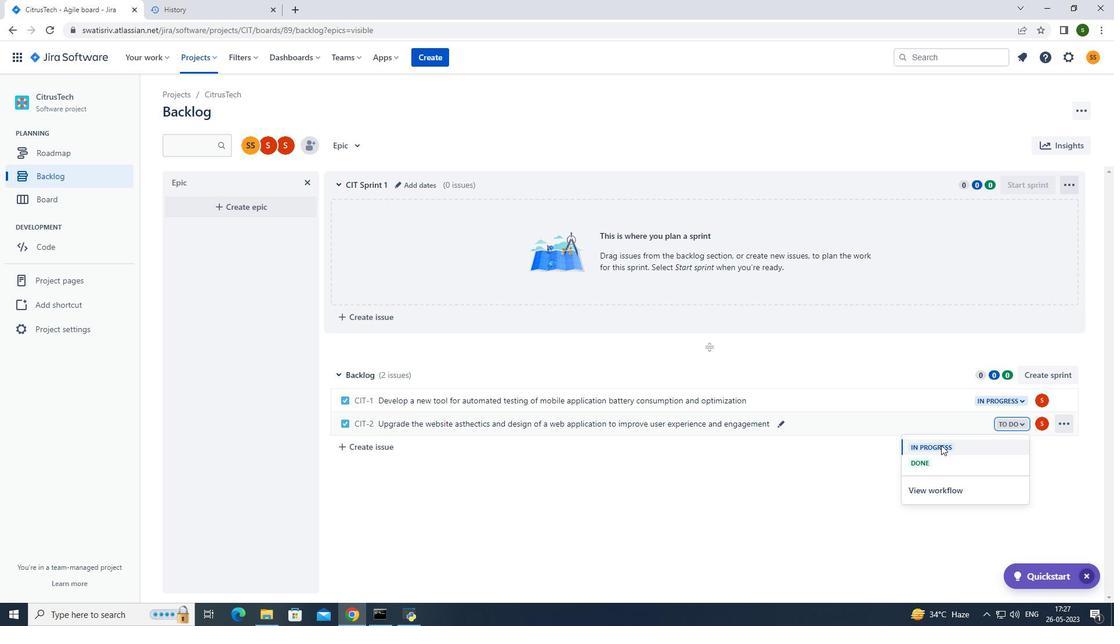 
Action: Mouse moved to (858, 488)
Screenshot: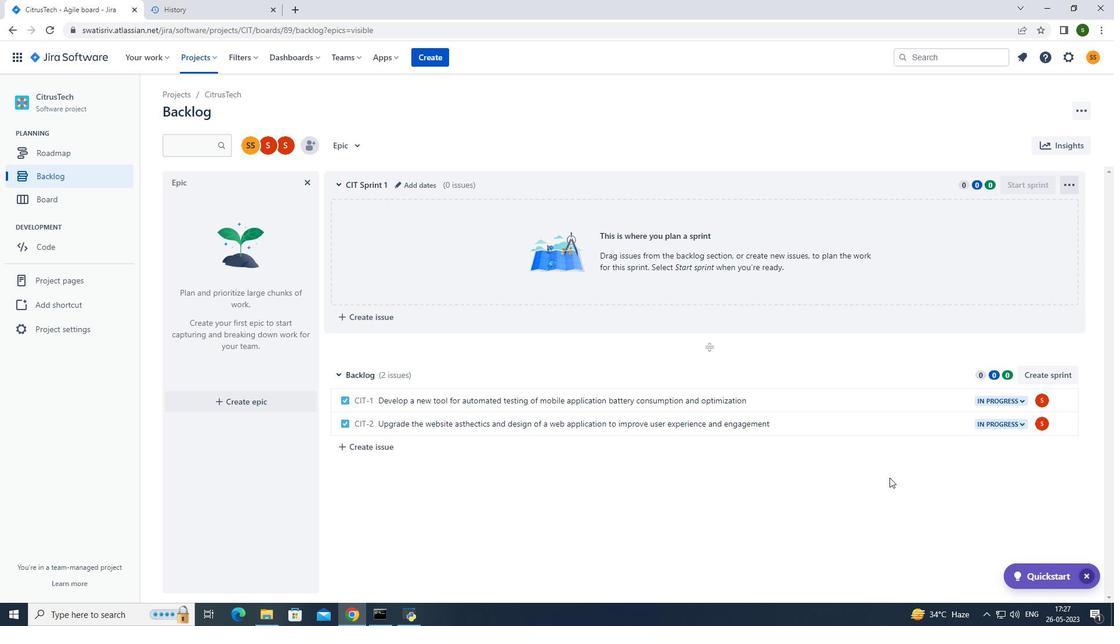 
